 Task: Move a spreadsheet to trash.
Action: Mouse moved to (42, 68)
Screenshot: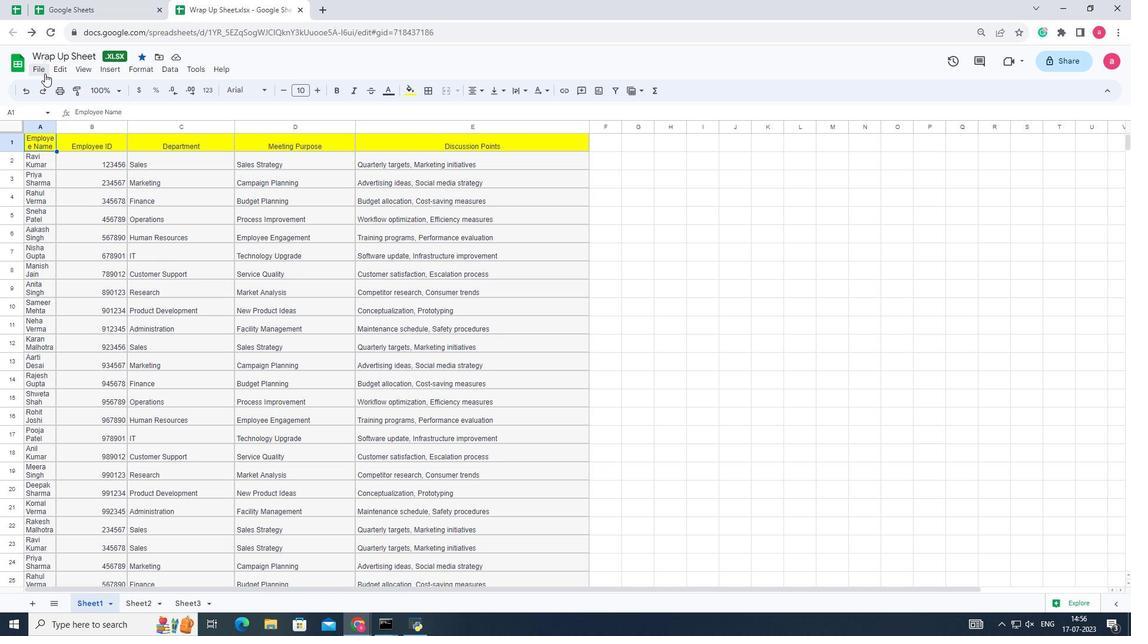 
Action: Mouse pressed left at (42, 68)
Screenshot: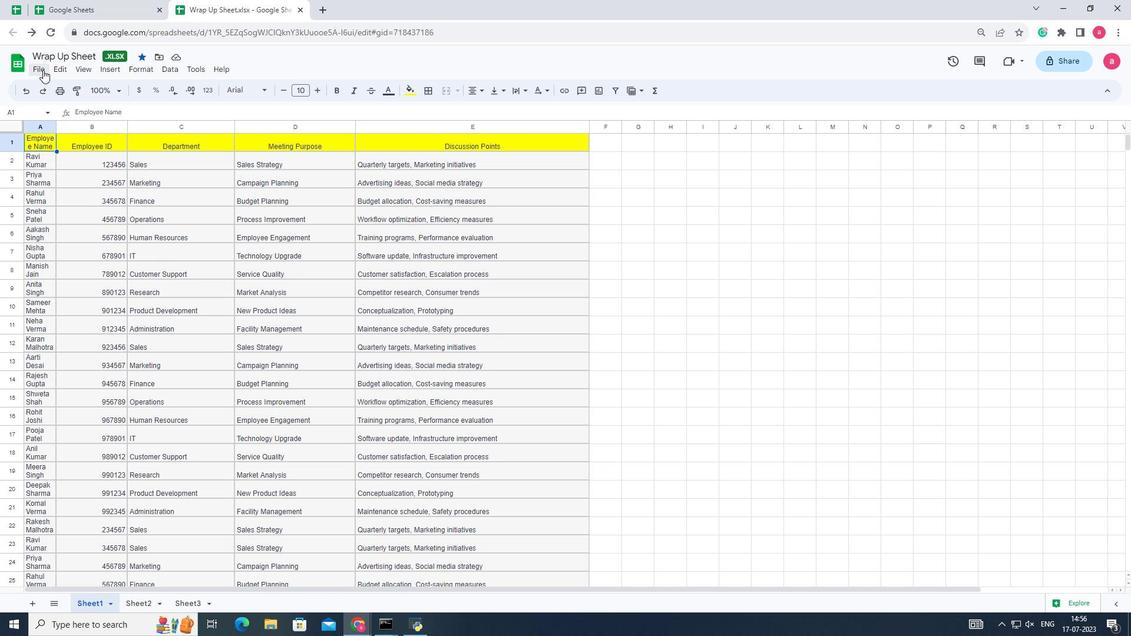 
Action: Mouse moved to (66, 289)
Screenshot: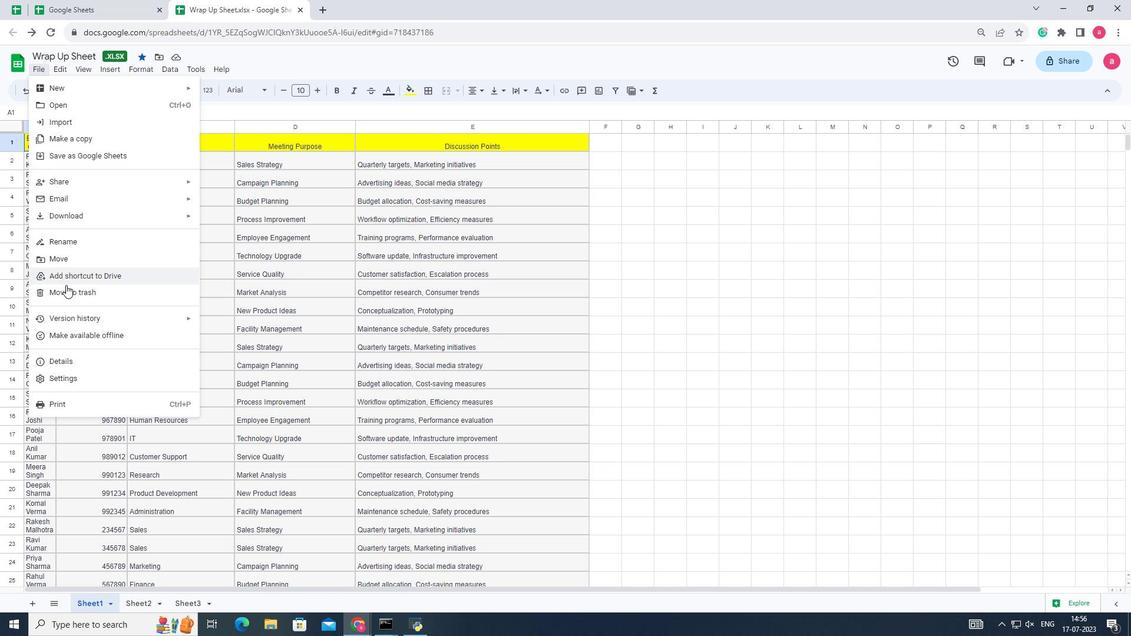 
Action: Mouse pressed left at (66, 289)
Screenshot: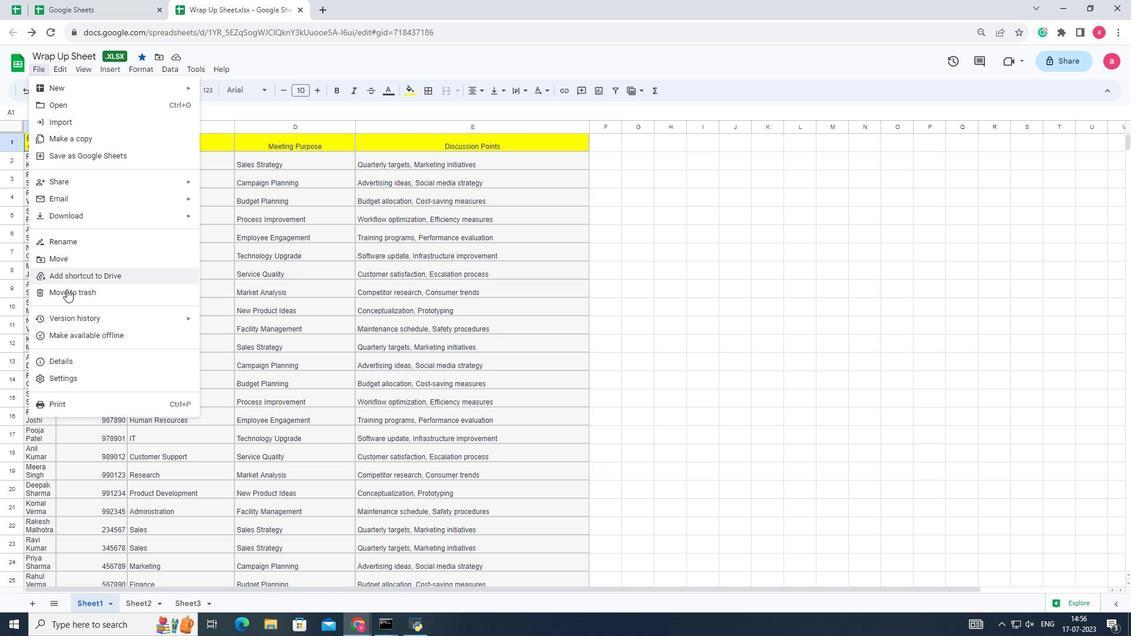 
Action: Mouse moved to (654, 359)
Screenshot: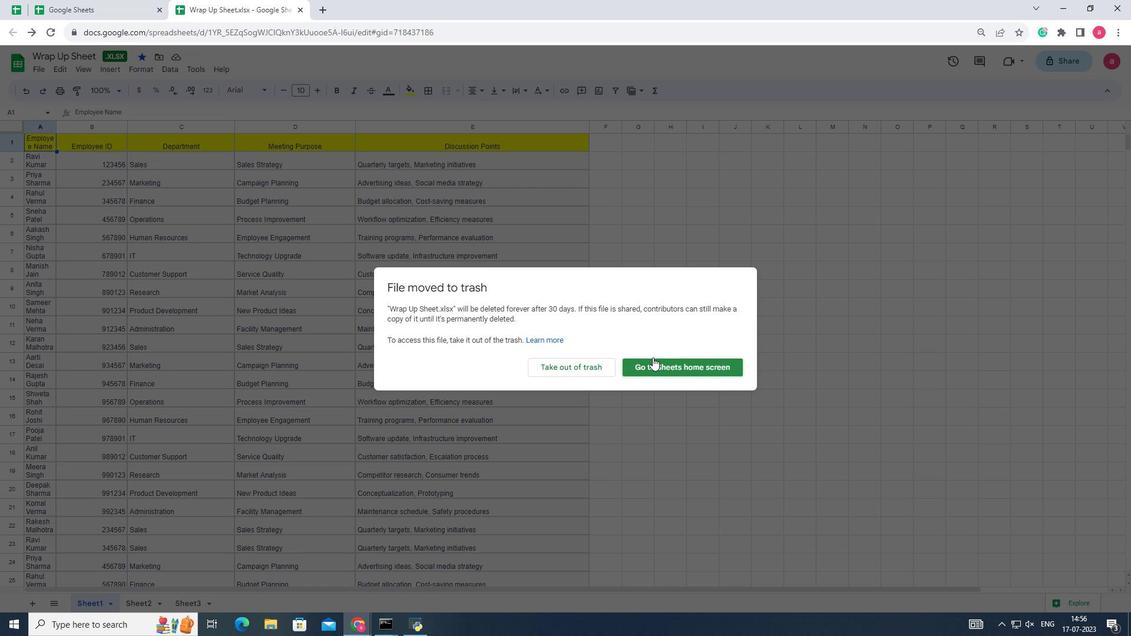 
Action: Mouse pressed left at (654, 359)
Screenshot: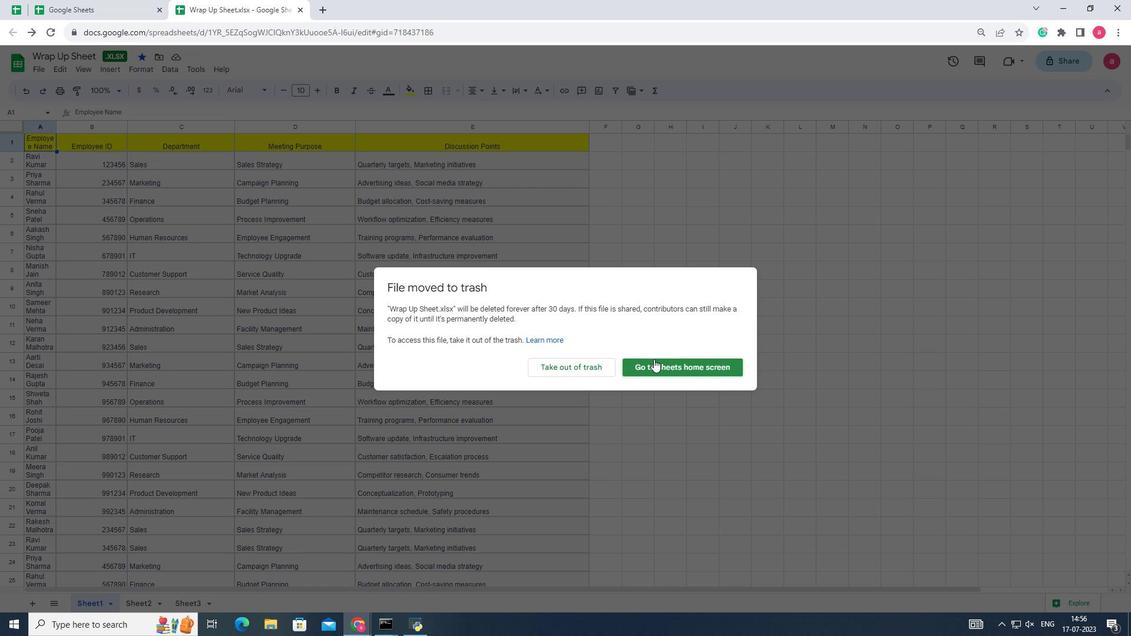 
